Task: Create in the project TrendForge and in the Backlog issue 'Changes made by one user not being visible to another user' a child issue 'Email campaign segmentation and personalization remediation and testing', and assign it to team member softage.4@softage.net.
Action: Mouse moved to (174, 45)
Screenshot: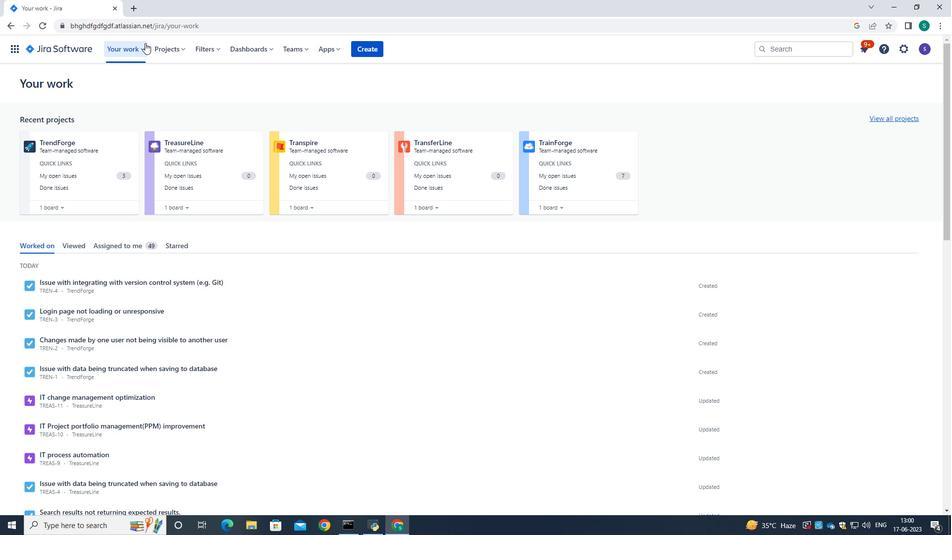 
Action: Mouse pressed left at (174, 45)
Screenshot: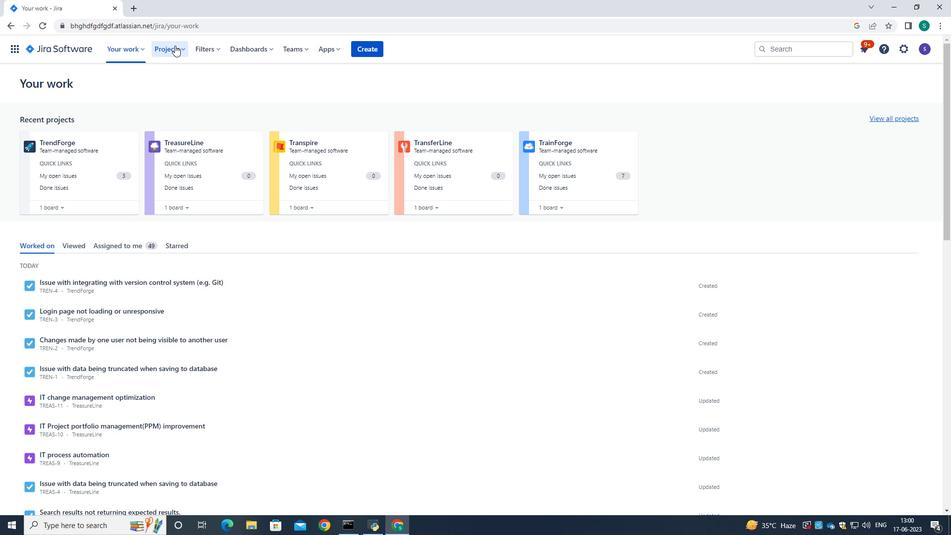 
Action: Mouse moved to (184, 98)
Screenshot: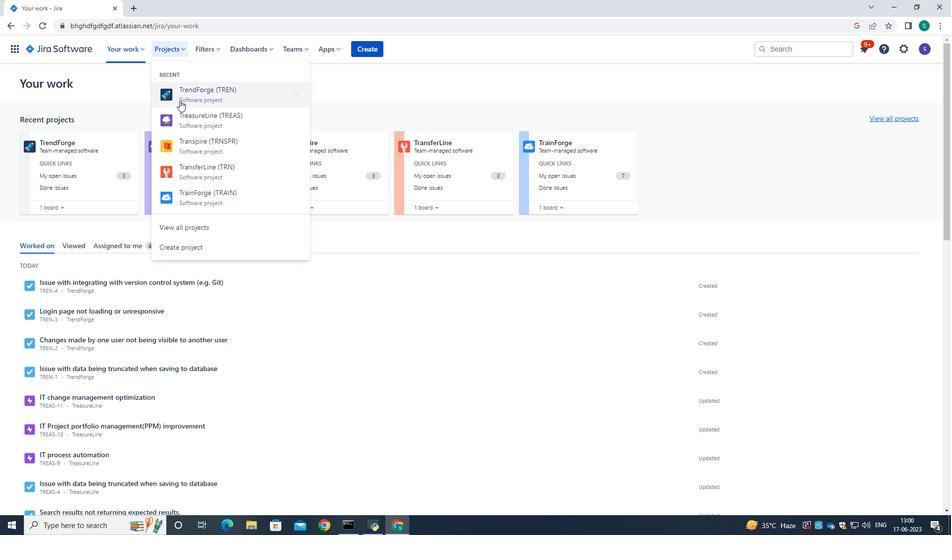 
Action: Mouse pressed left at (184, 98)
Screenshot: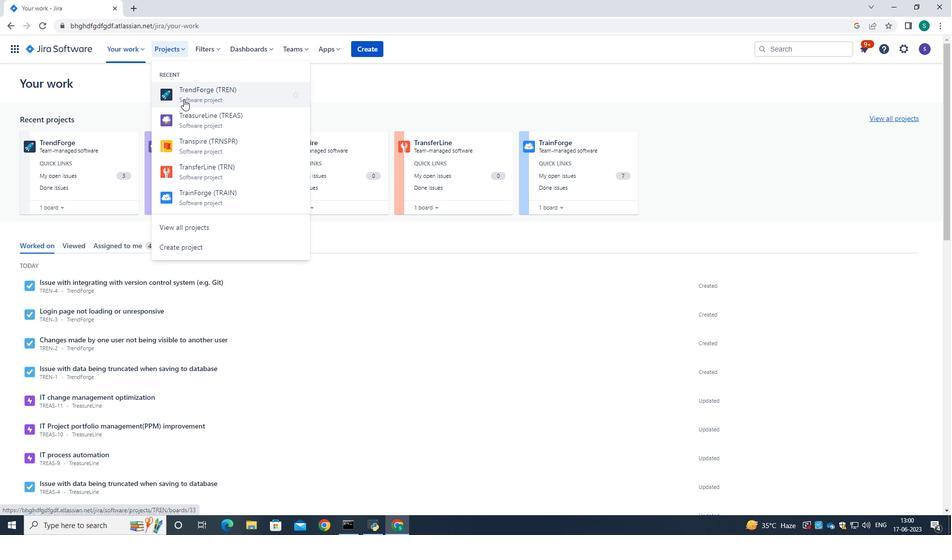 
Action: Mouse moved to (59, 151)
Screenshot: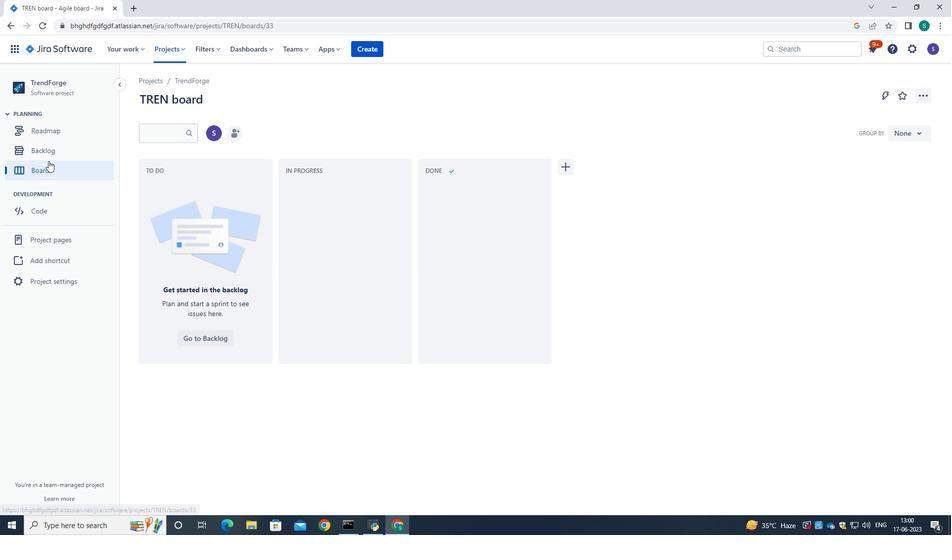 
Action: Mouse pressed left at (59, 151)
Screenshot: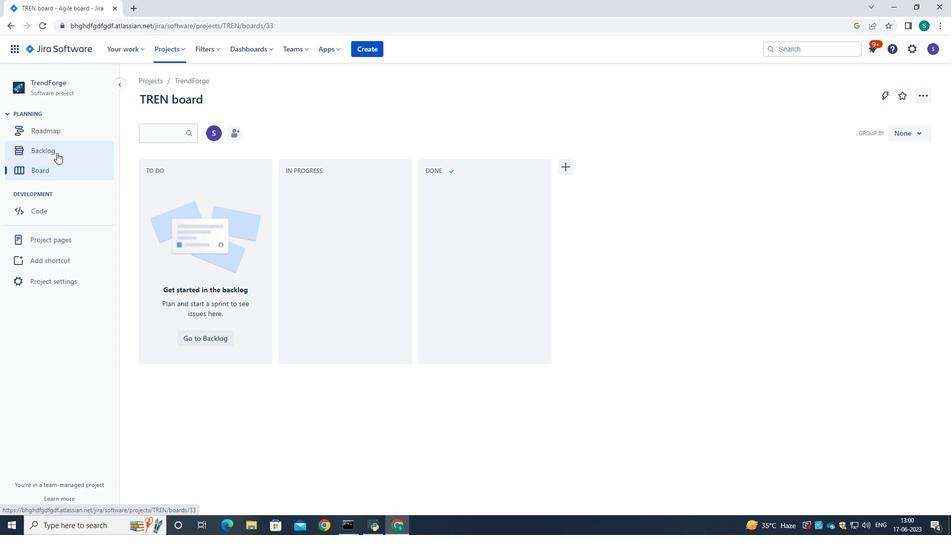 
Action: Mouse moved to (352, 199)
Screenshot: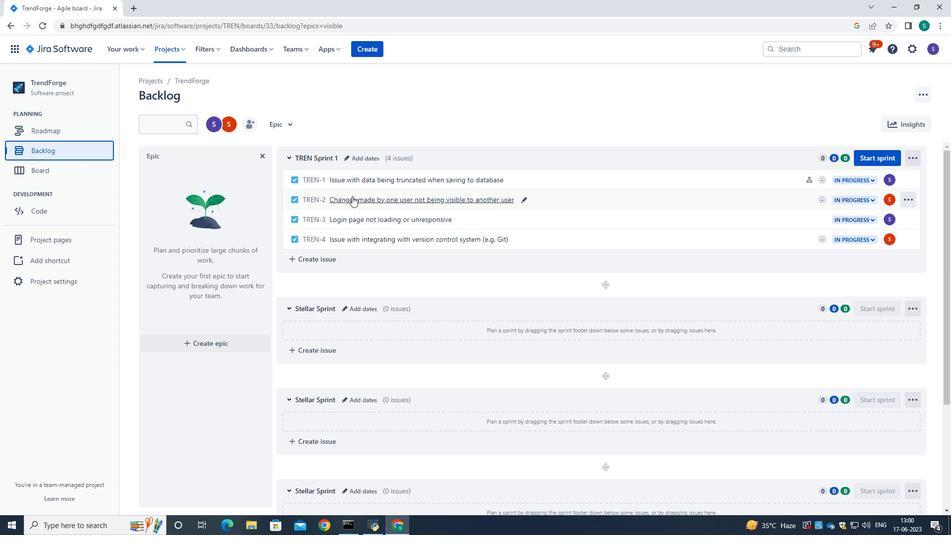 
Action: Mouse pressed left at (352, 199)
Screenshot: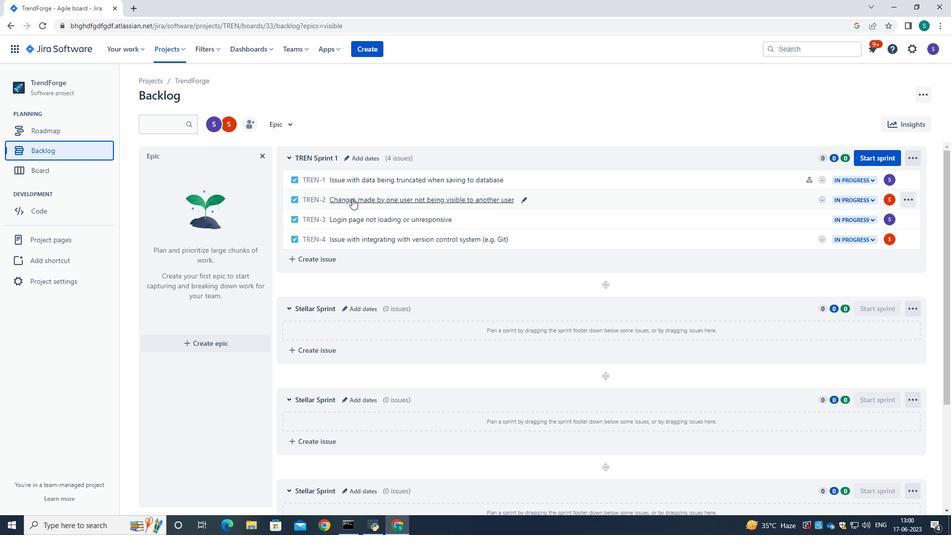 
Action: Mouse moved to (768, 211)
Screenshot: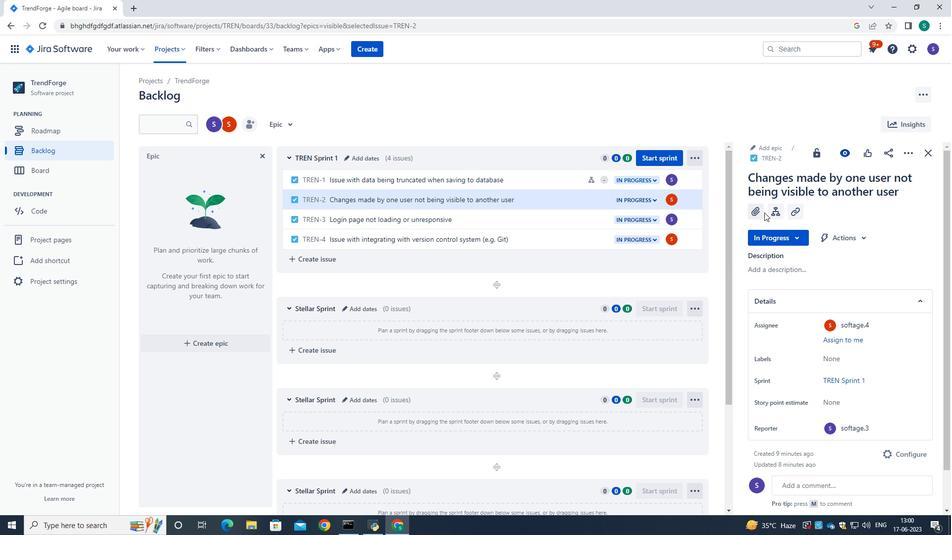 
Action: Mouse pressed left at (768, 211)
Screenshot: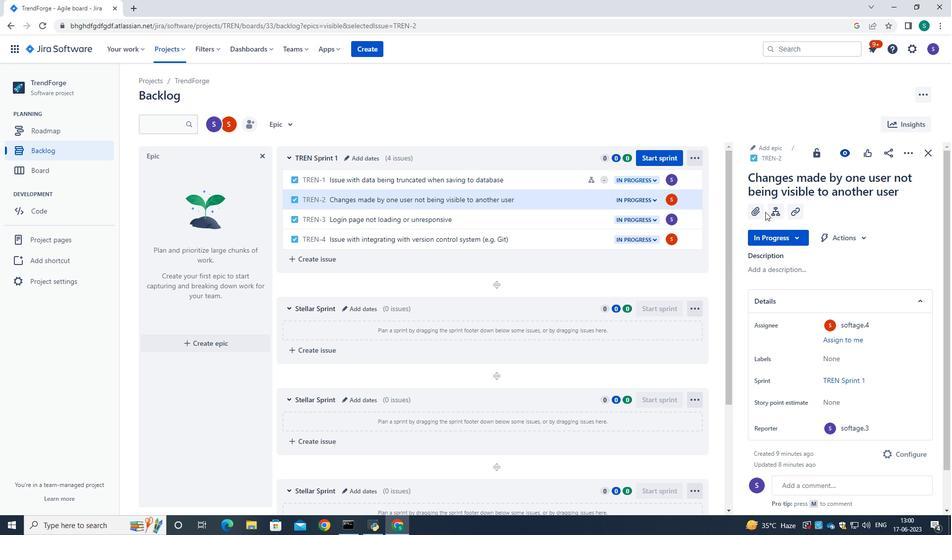 
Action: Mouse moved to (783, 313)
Screenshot: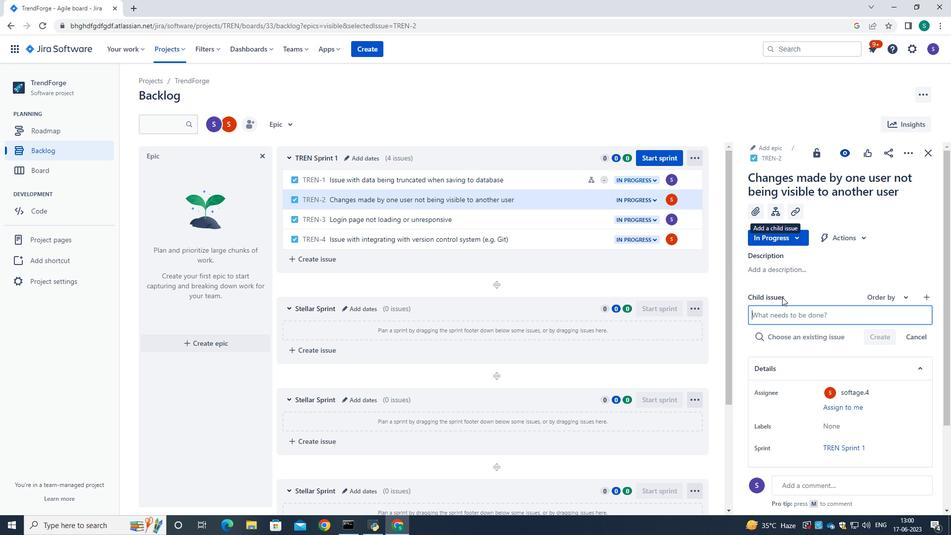 
Action: Mouse pressed left at (783, 313)
Screenshot: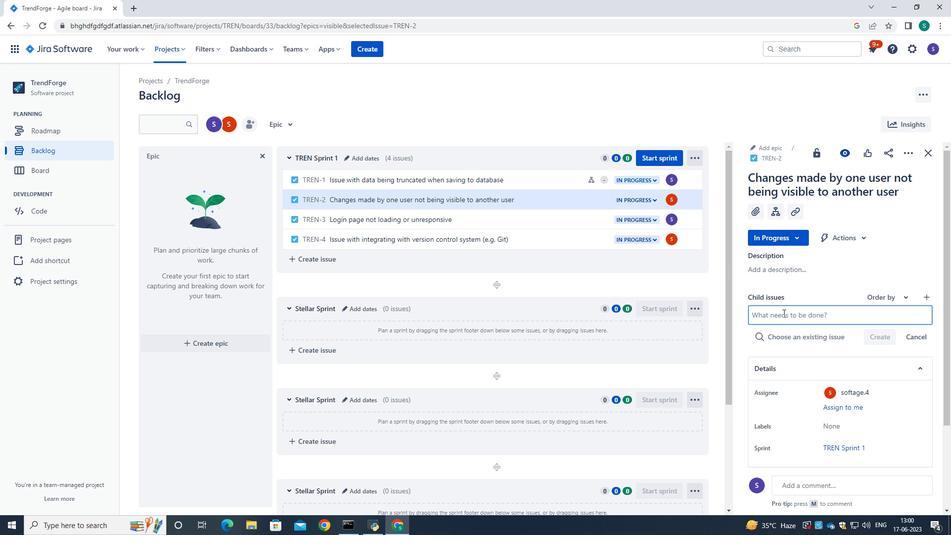 
Action: Key pressed <Key.caps_lock>E<Key.caps_lock>mail<Key.caps_lock>C<Key.caps_lock><Key.backspace><Key.space>campaign<Key.space>segmentation<Key.space>and<Key.space>personalization<Key.space>remediation<Key.space>and<Key.space>testing.<Key.backspace>
Screenshot: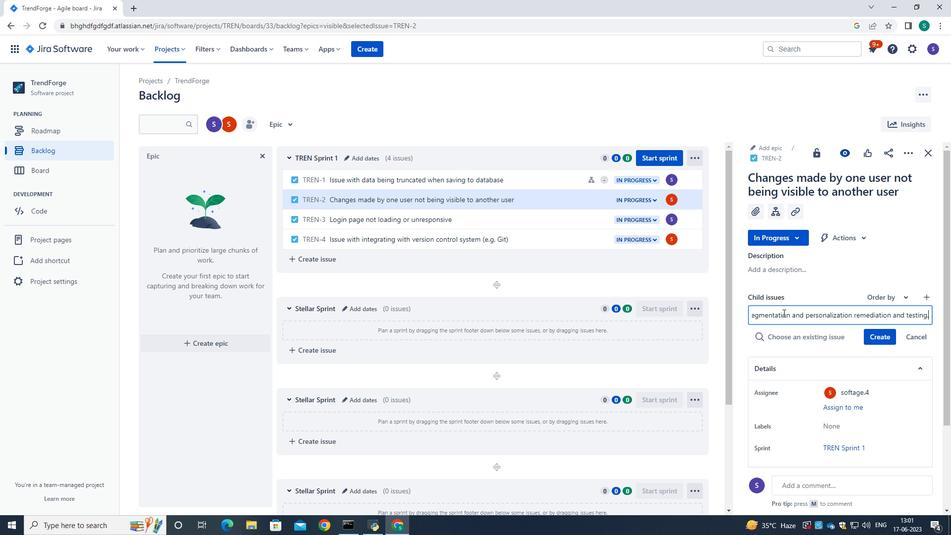 
Action: Mouse moved to (882, 334)
Screenshot: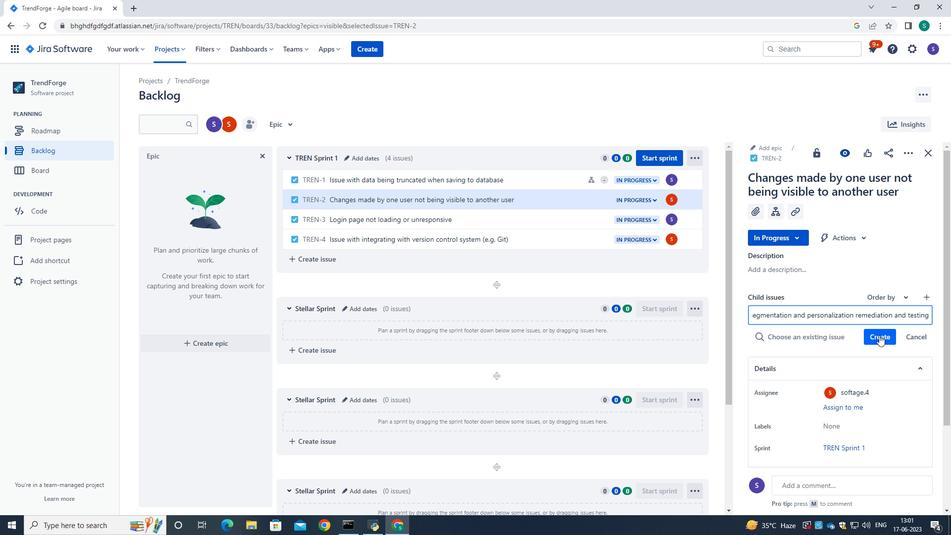 
Action: Mouse pressed left at (882, 334)
Screenshot: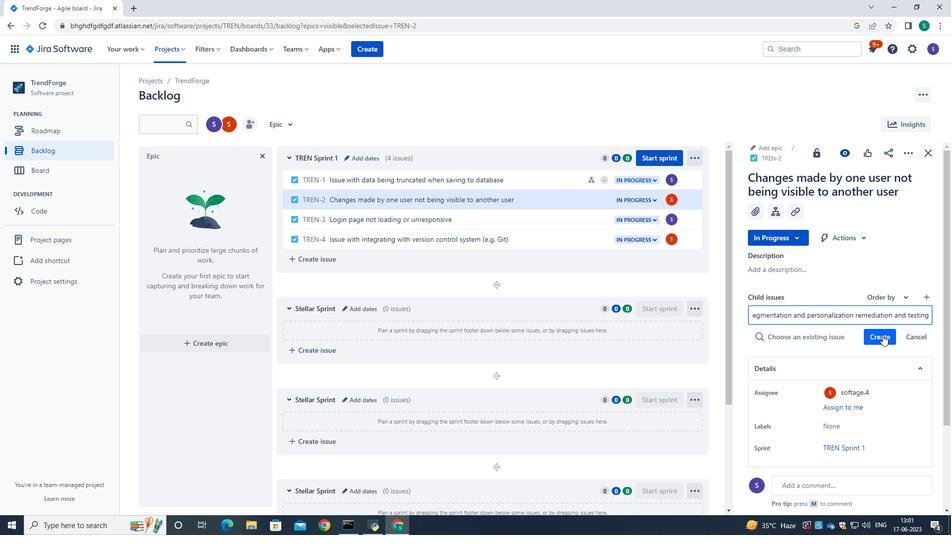 
Action: Mouse moved to (894, 318)
Screenshot: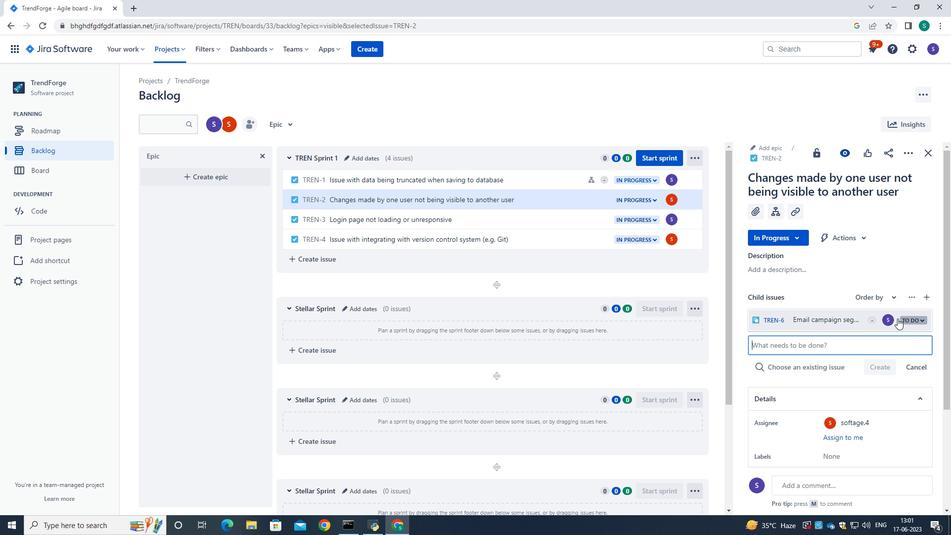 
Action: Mouse pressed left at (894, 318)
Screenshot: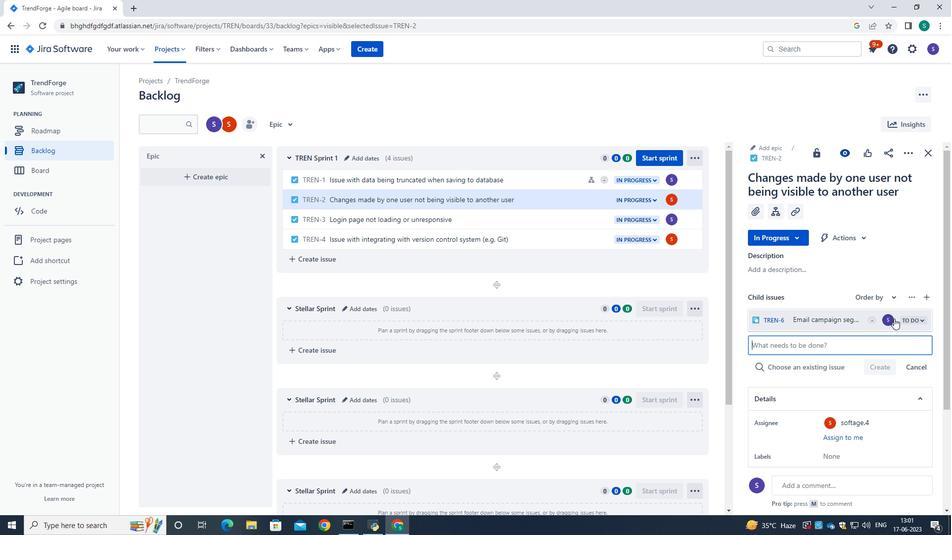 
Action: Mouse moved to (820, 280)
Screenshot: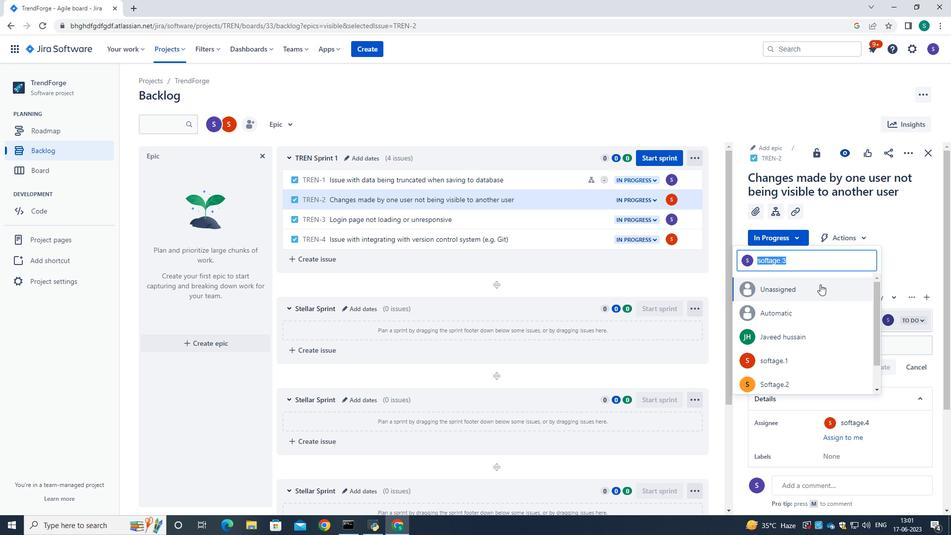 
Action: Key pressed softage.4<Key.shift>@softage.net
Screenshot: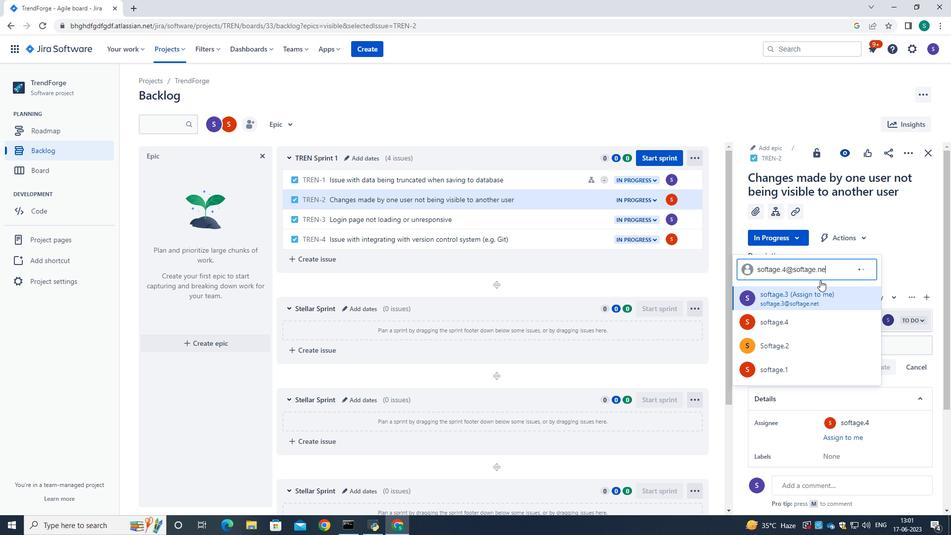 
Action: Mouse moved to (801, 316)
Screenshot: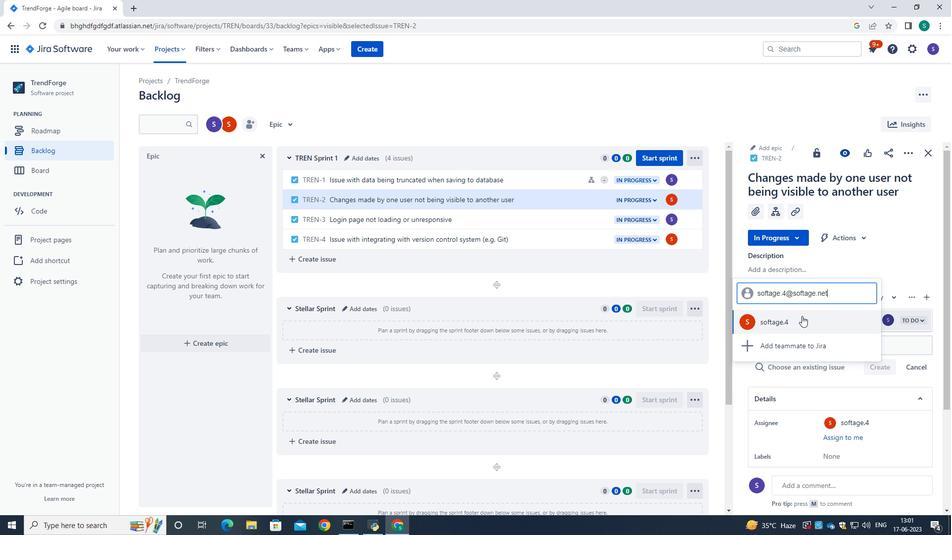 
Action: Mouse pressed left at (801, 316)
Screenshot: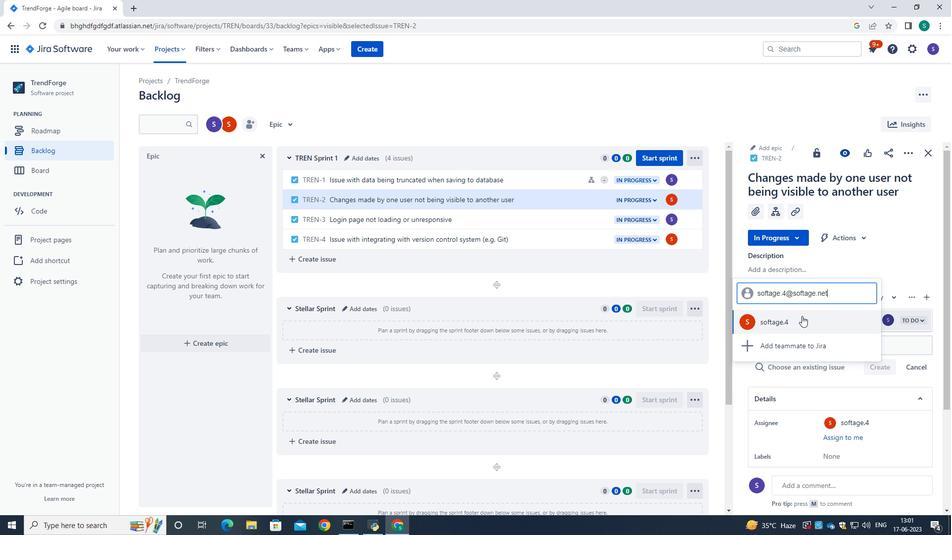 
Action: Mouse moved to (902, 250)
Screenshot: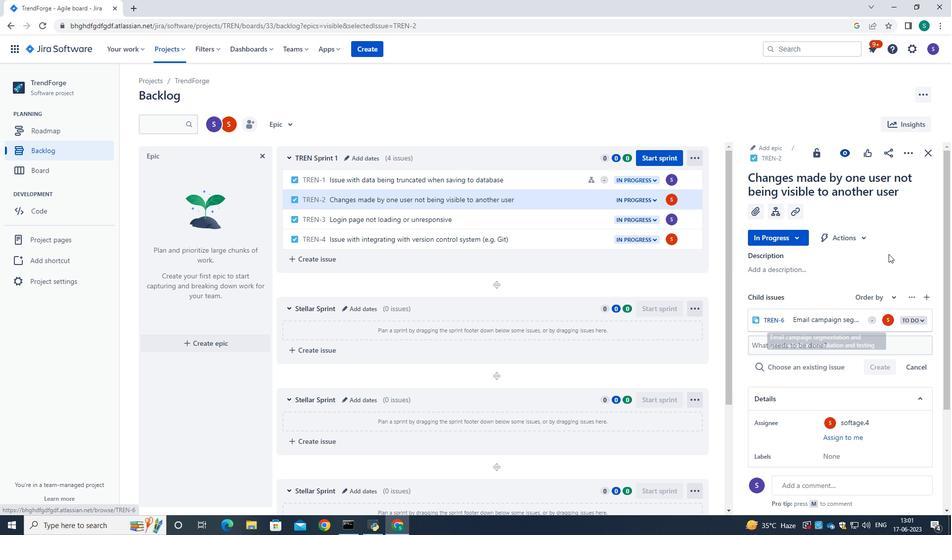 
Action: Mouse pressed left at (902, 250)
Screenshot: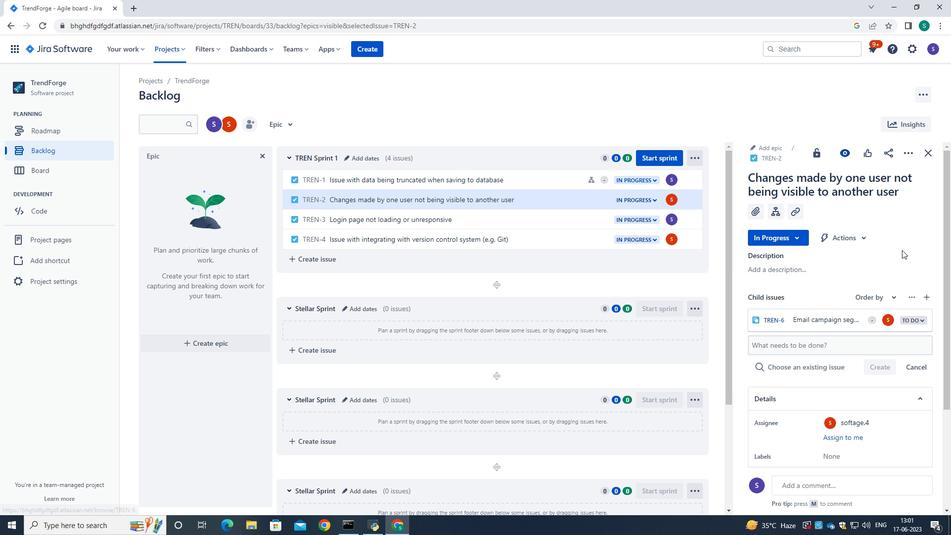 
